 Task: Start in the project TricklePlan the sprint 'Cosmic Ray', with a duration of 1 week.
Action: Mouse moved to (1121, 314)
Screenshot: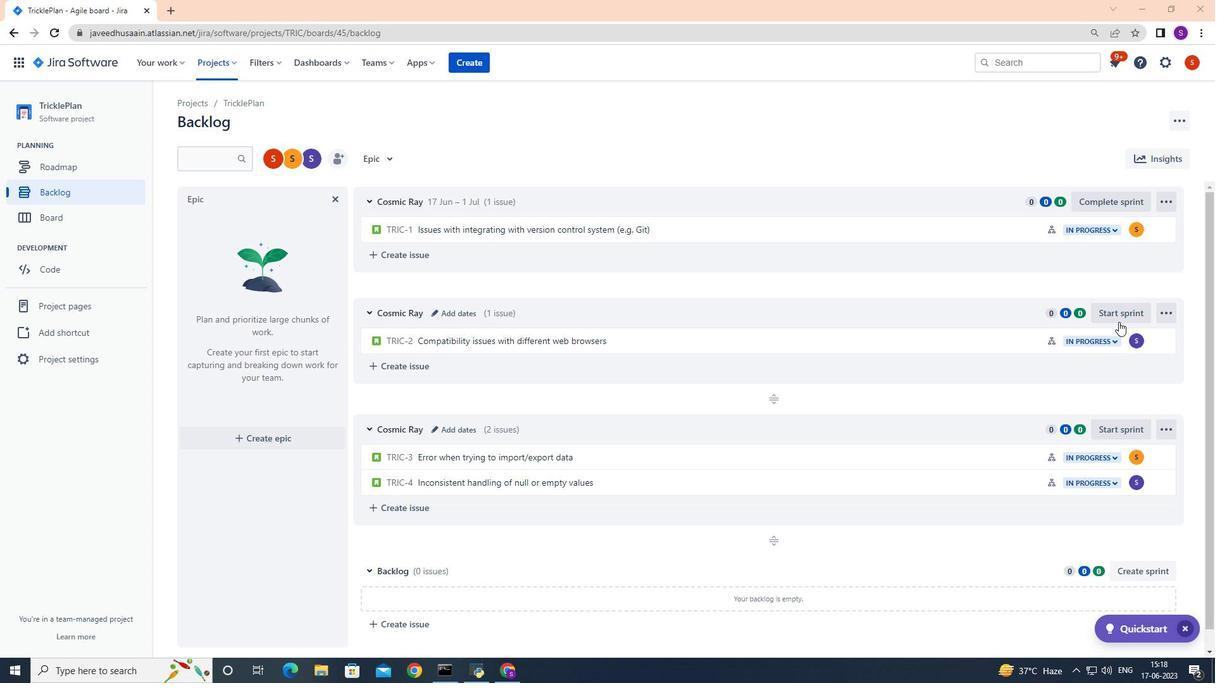 
Action: Mouse pressed left at (1121, 314)
Screenshot: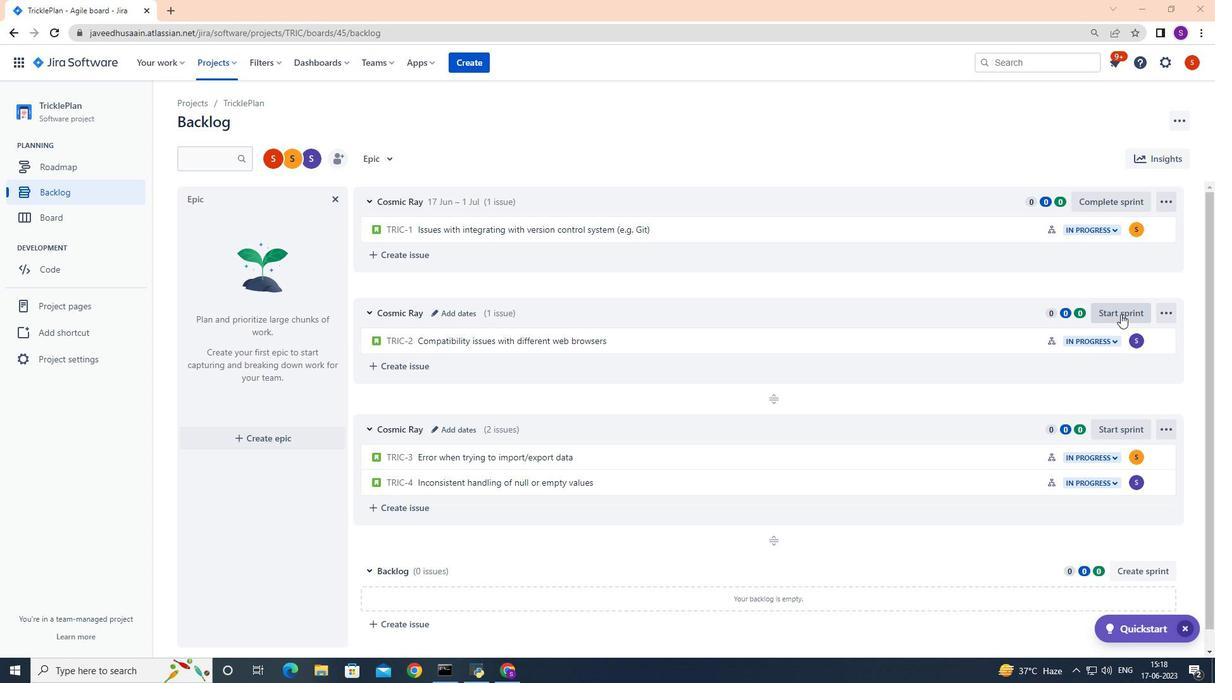 
Action: Mouse moved to (559, 219)
Screenshot: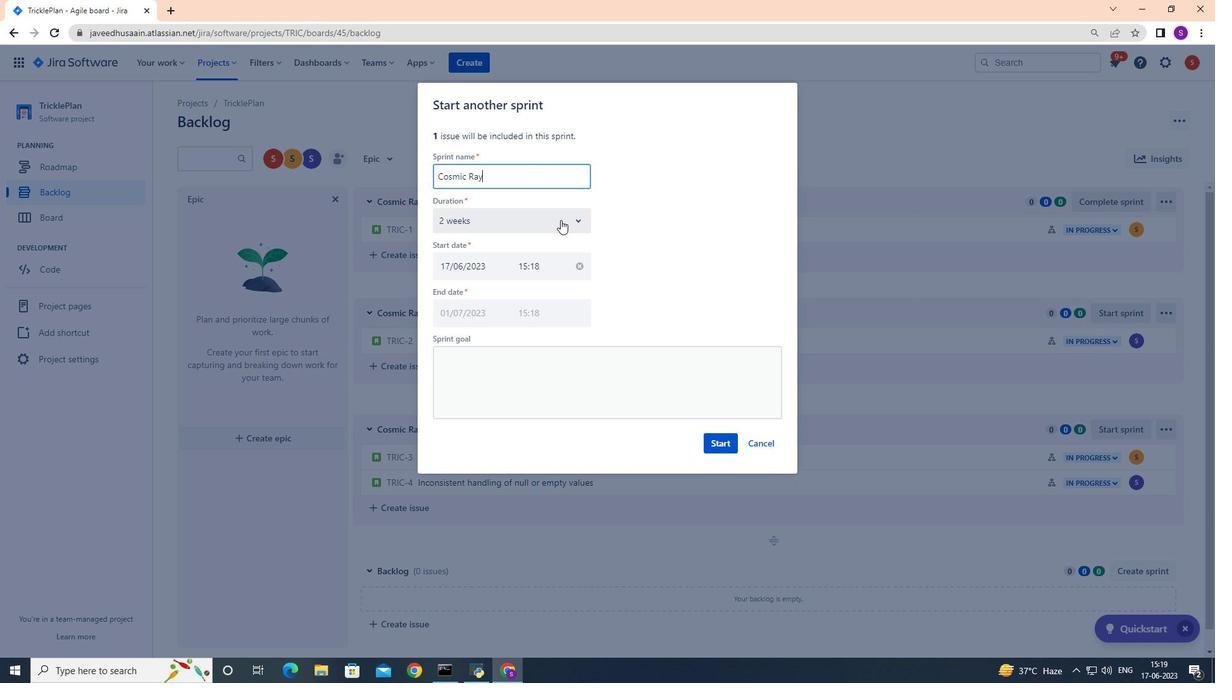 
Action: Mouse pressed left at (559, 219)
Screenshot: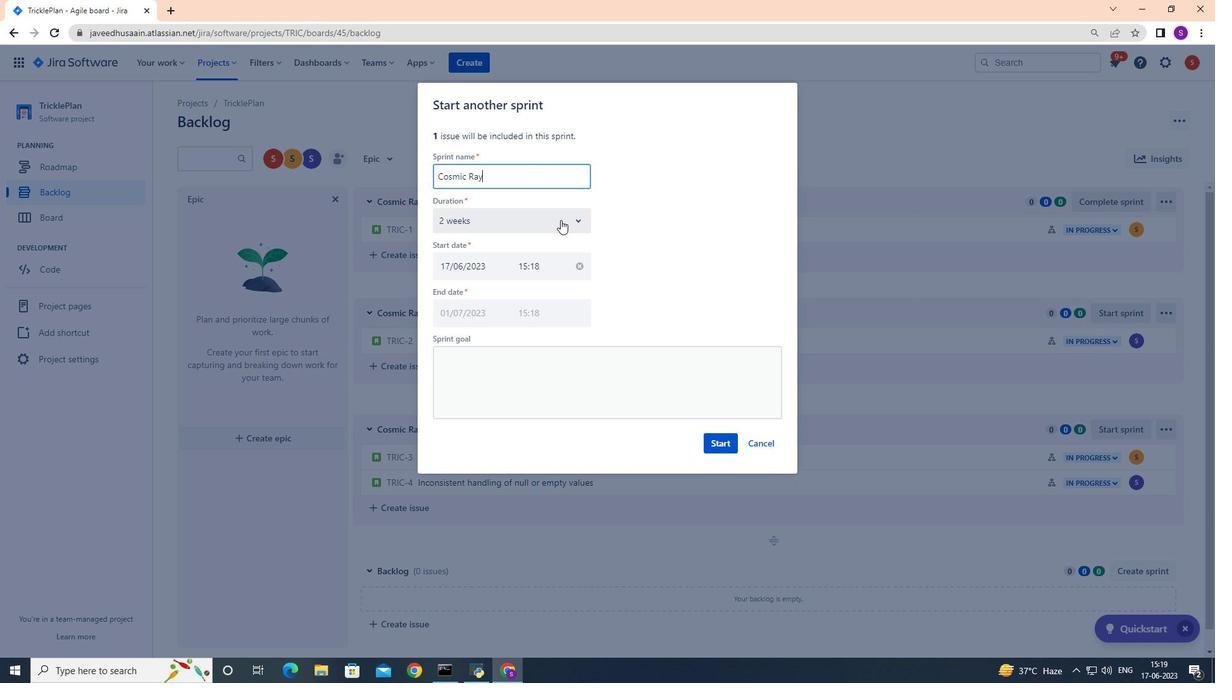 
Action: Mouse moved to (481, 253)
Screenshot: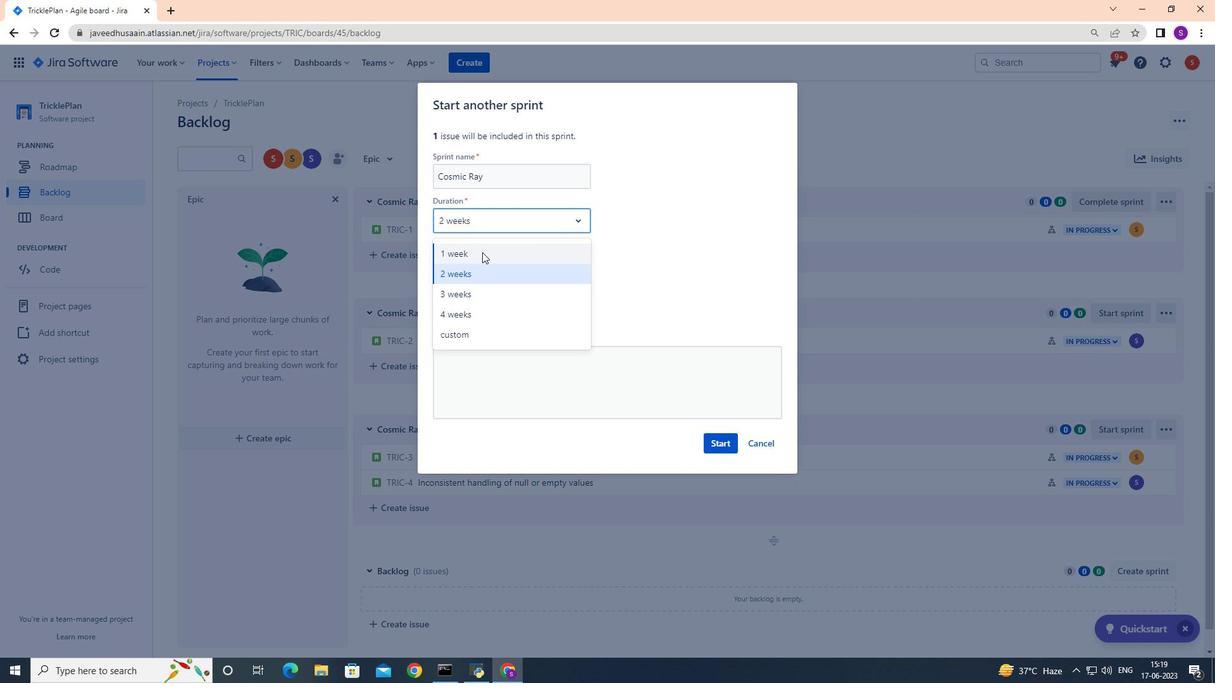 
Action: Mouse pressed left at (481, 253)
Screenshot: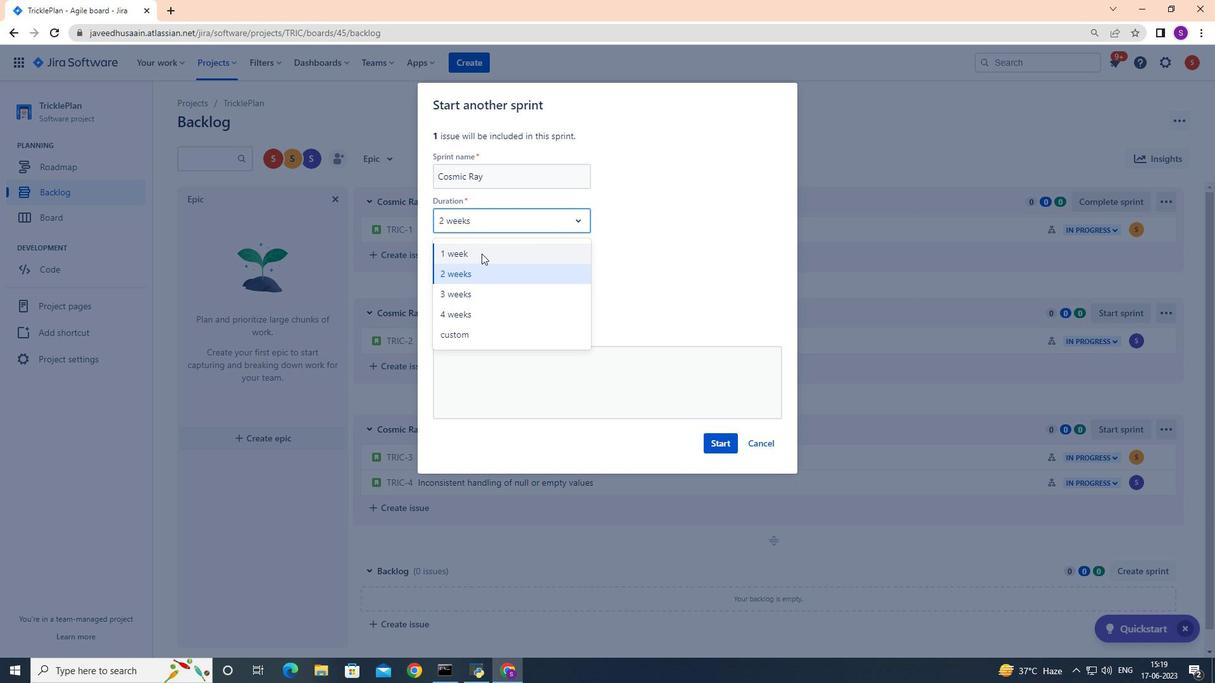 
Action: Mouse moved to (719, 442)
Screenshot: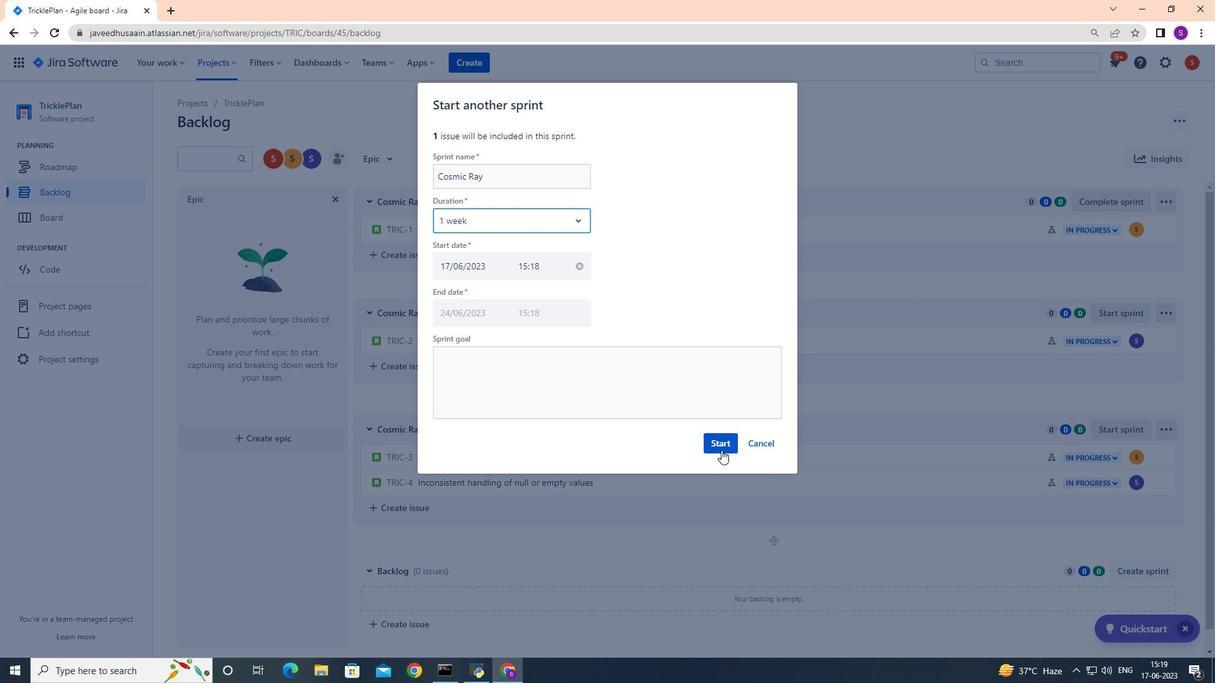 
Action: Mouse pressed left at (719, 442)
Screenshot: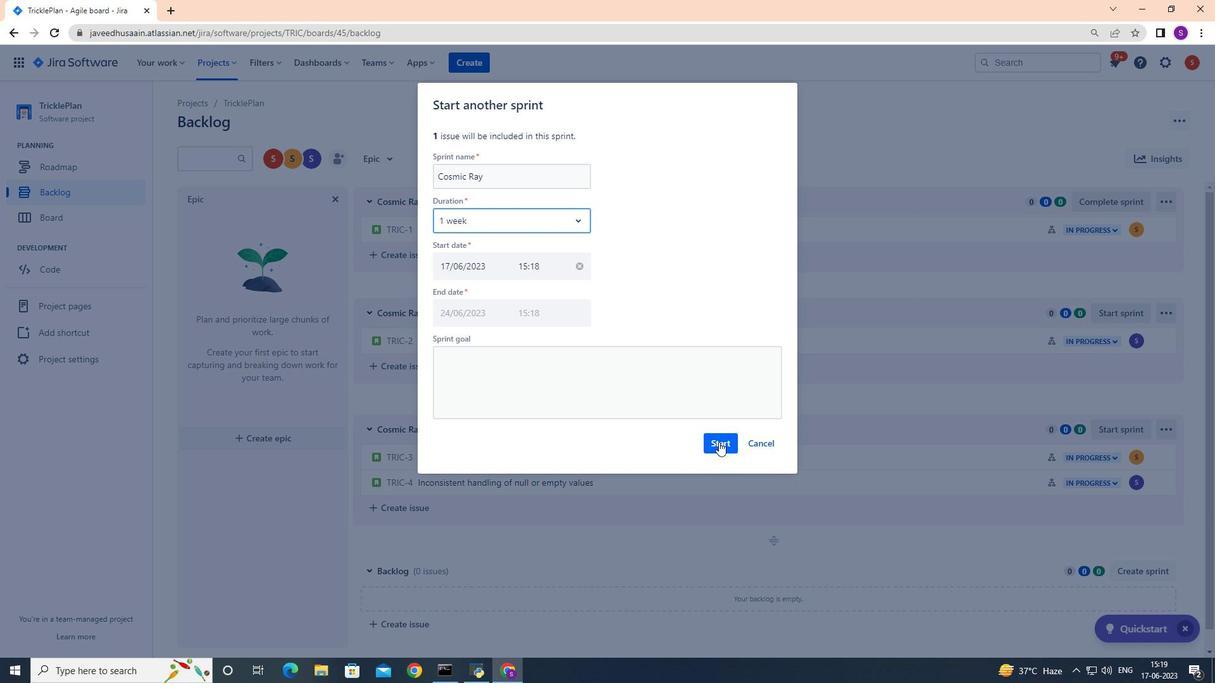 
Action: Mouse moved to (86, 196)
Screenshot: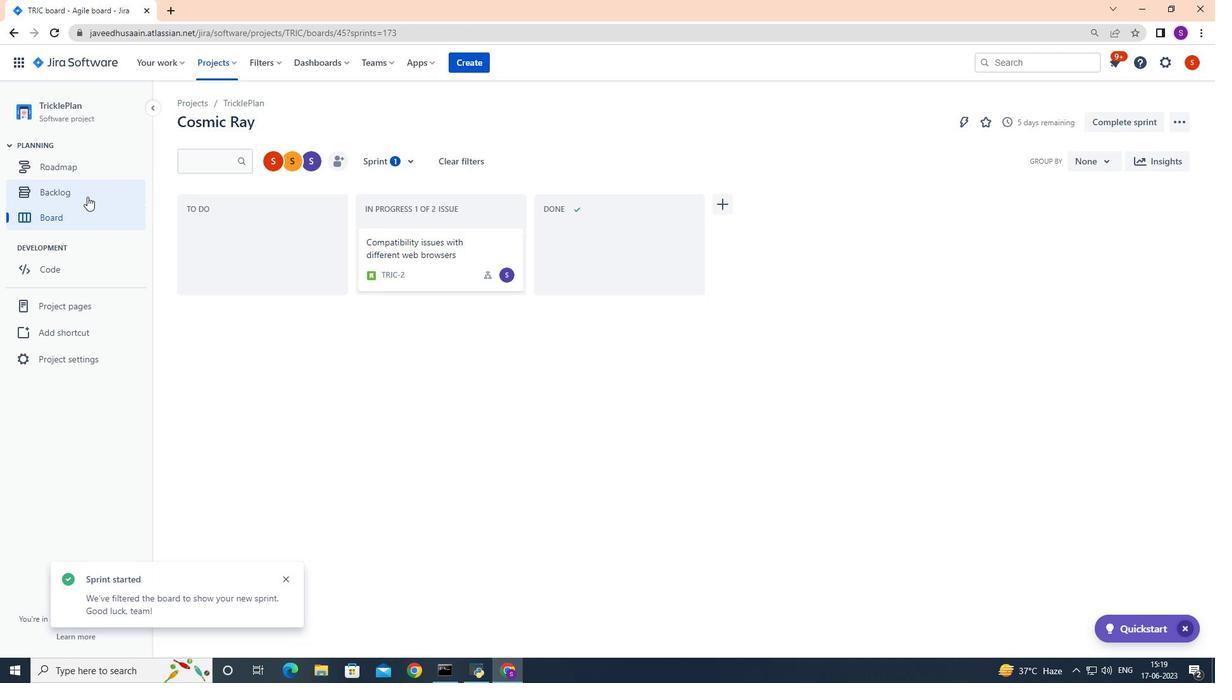 
Action: Mouse pressed left at (86, 196)
Screenshot: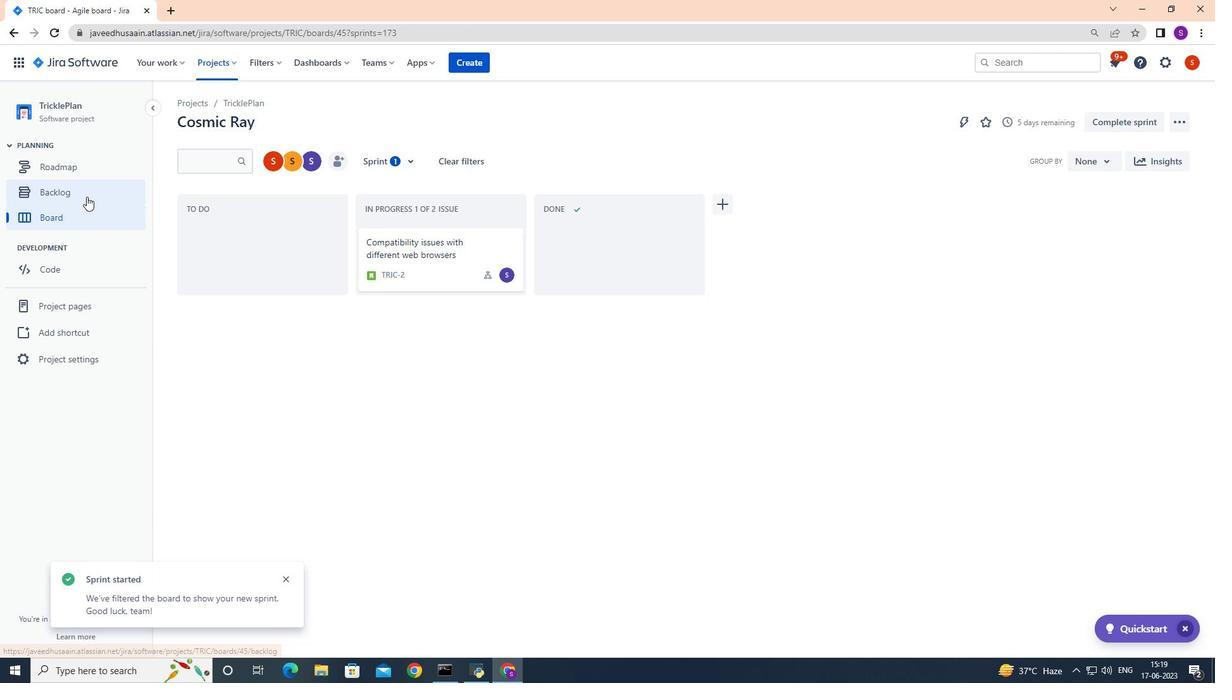 
Action: Mouse moved to (508, 322)
Screenshot: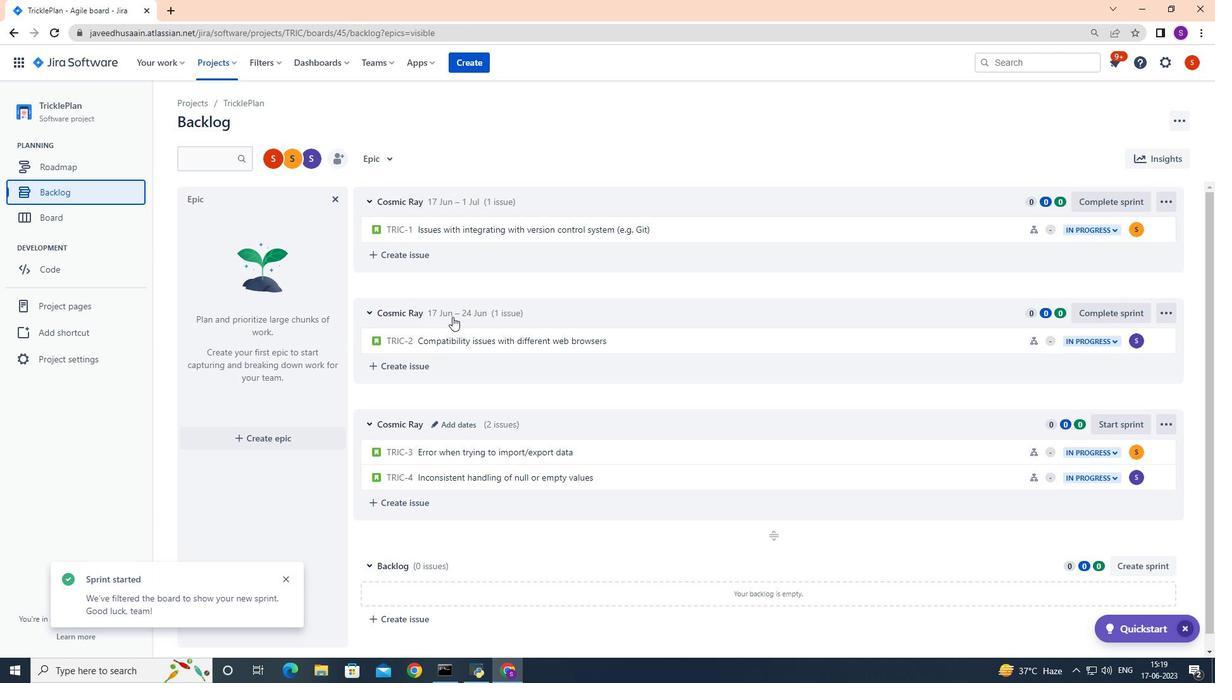 
